 Task: Display the standings of the 2022 Victory Lane Racing NASCAR Cup Series for the race "Verizon 200" on the track "Indianapolis RC".
Action: Mouse moved to (182, 383)
Screenshot: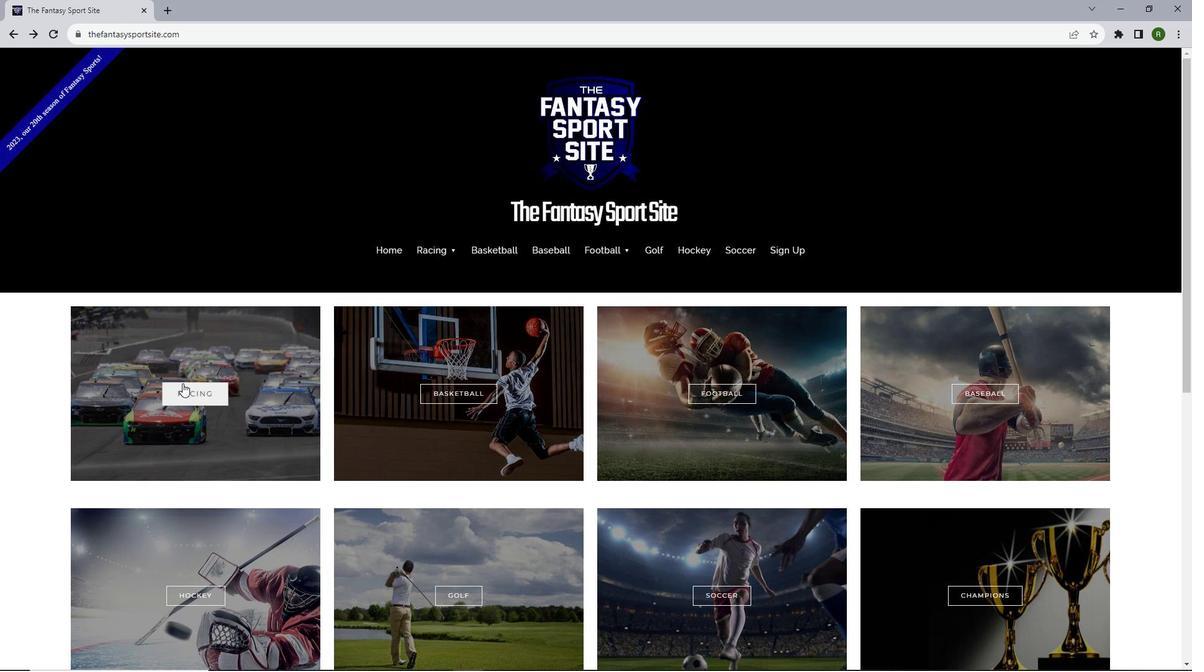 
Action: Mouse pressed left at (182, 383)
Screenshot: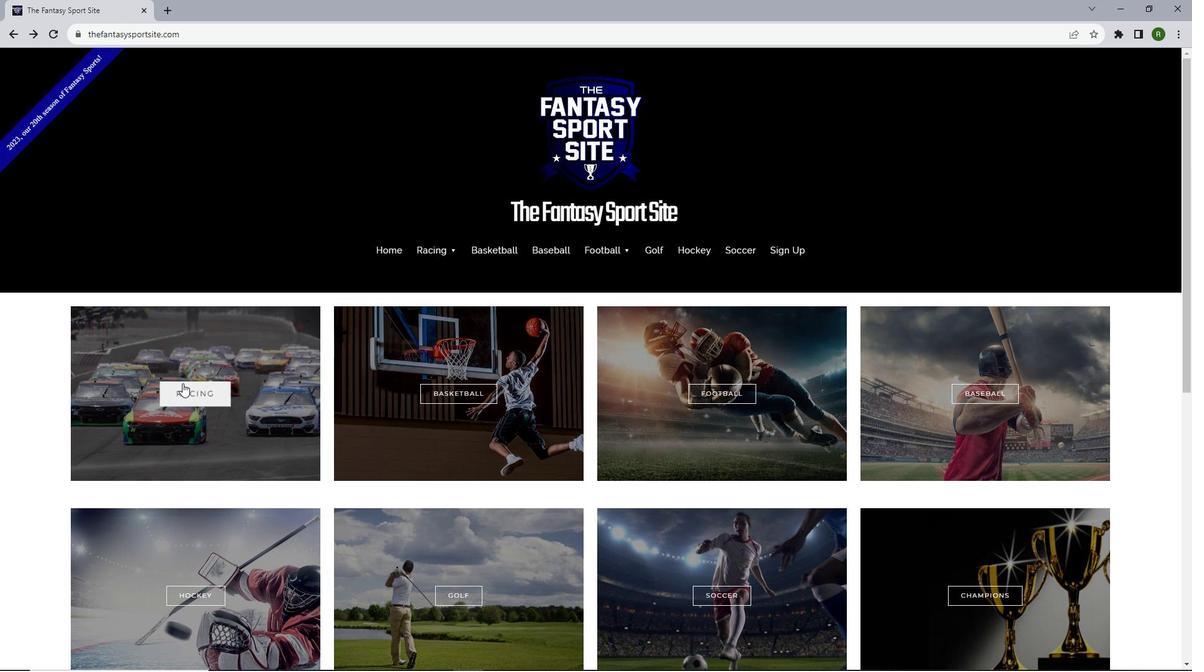 
Action: Mouse moved to (237, 544)
Screenshot: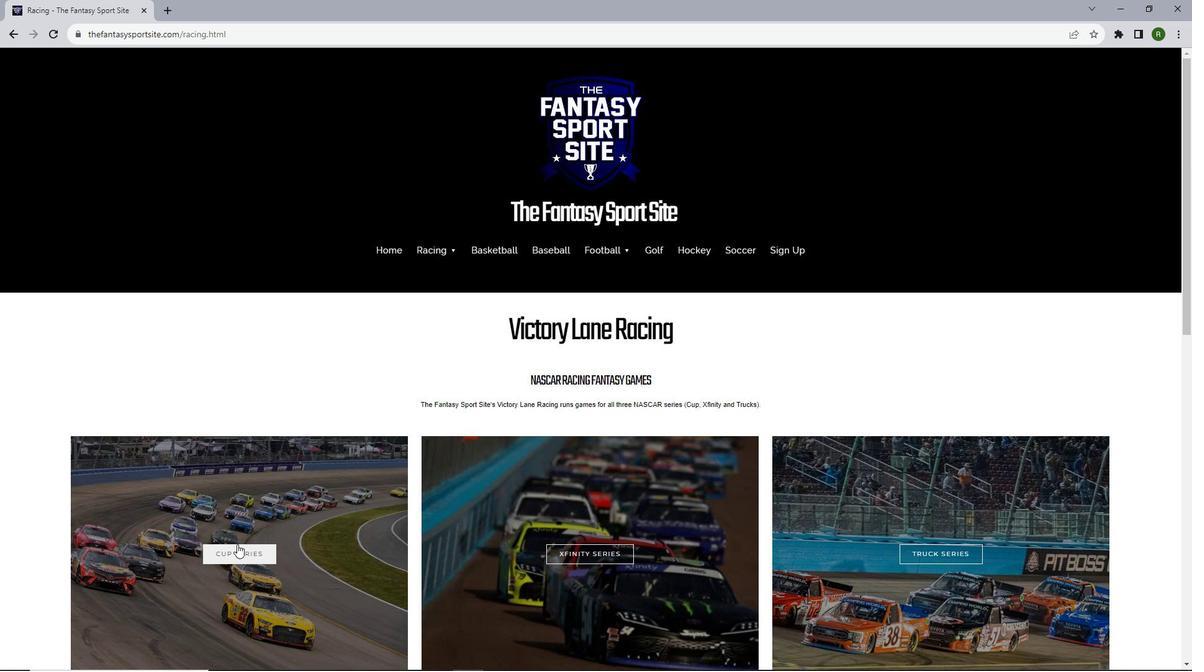 
Action: Mouse pressed left at (237, 544)
Screenshot: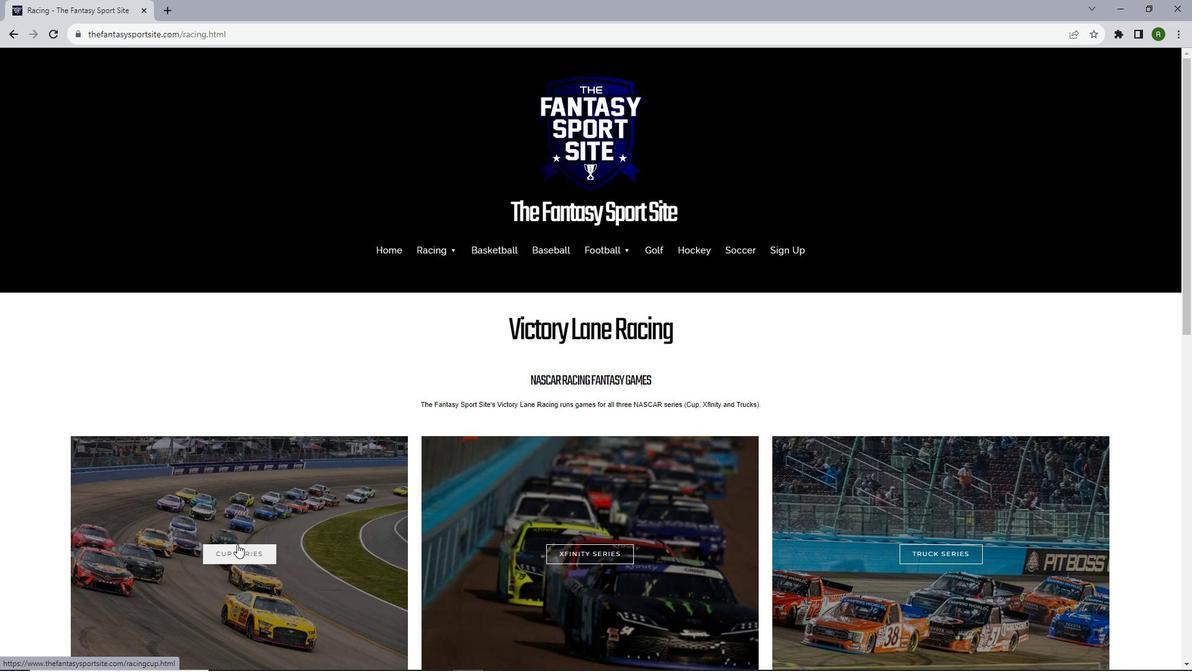 
Action: Mouse moved to (622, 374)
Screenshot: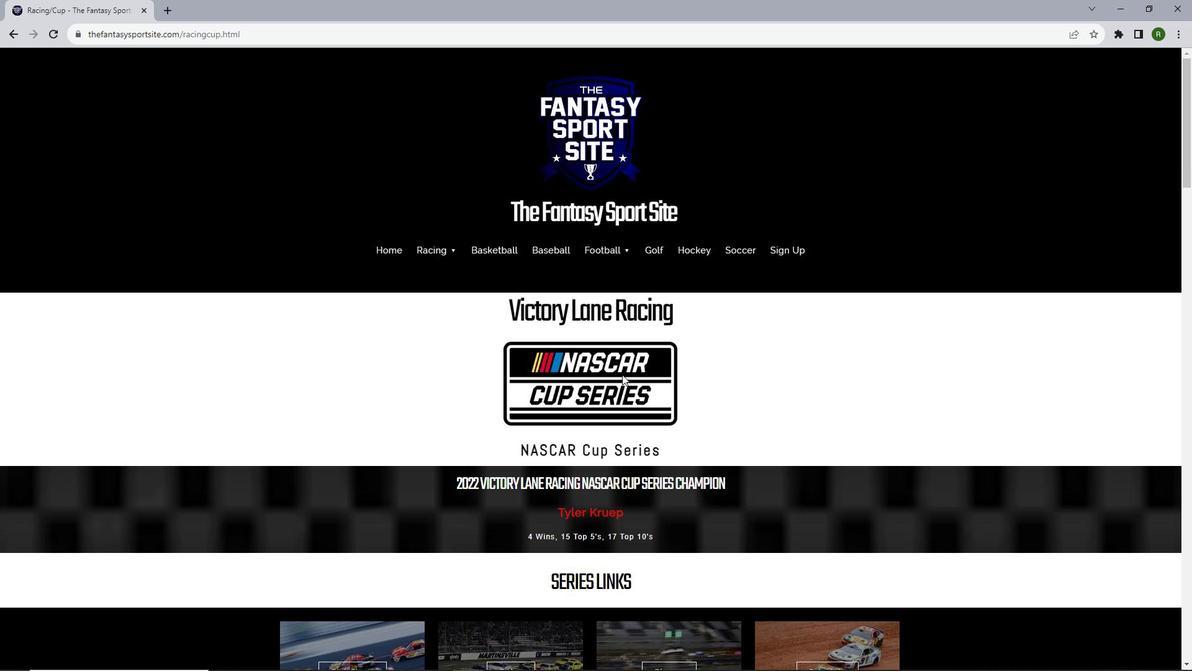 
Action: Mouse scrolled (622, 374) with delta (0, 0)
Screenshot: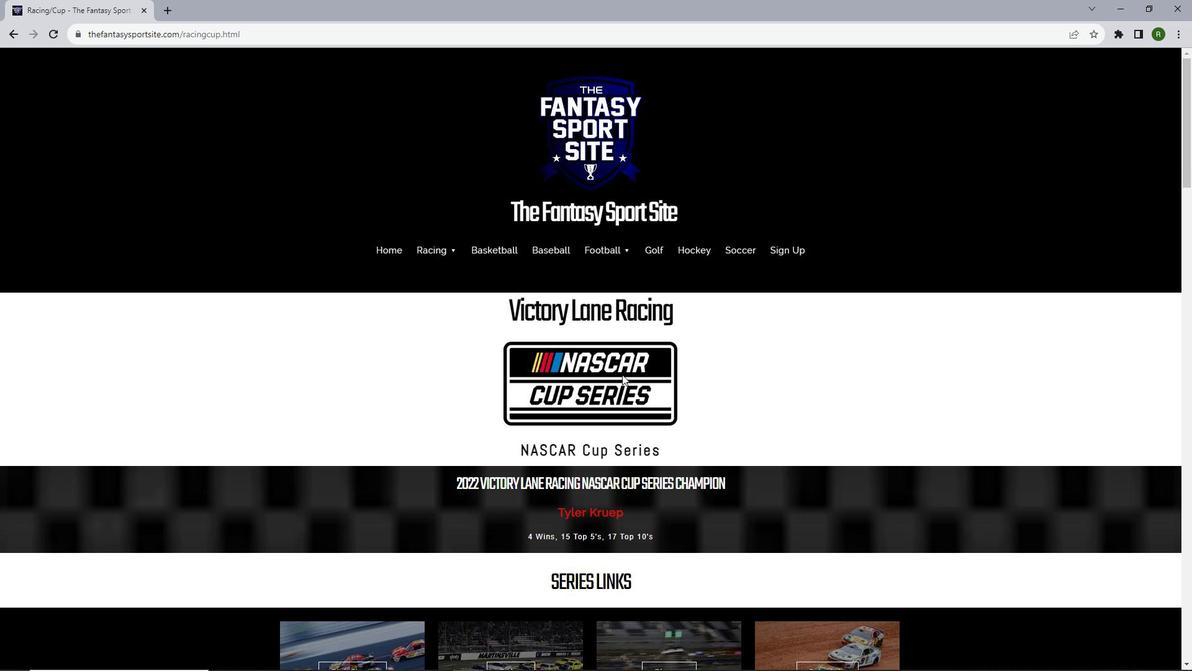 
Action: Mouse scrolled (622, 374) with delta (0, 0)
Screenshot: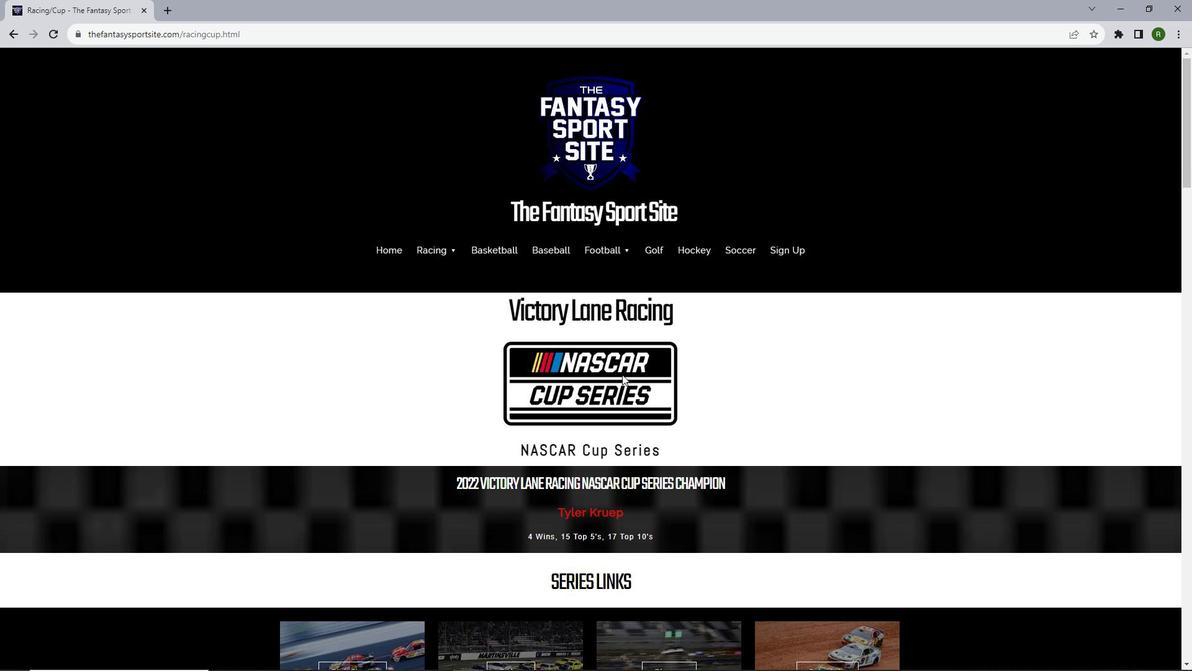 
Action: Mouse scrolled (622, 374) with delta (0, 0)
Screenshot: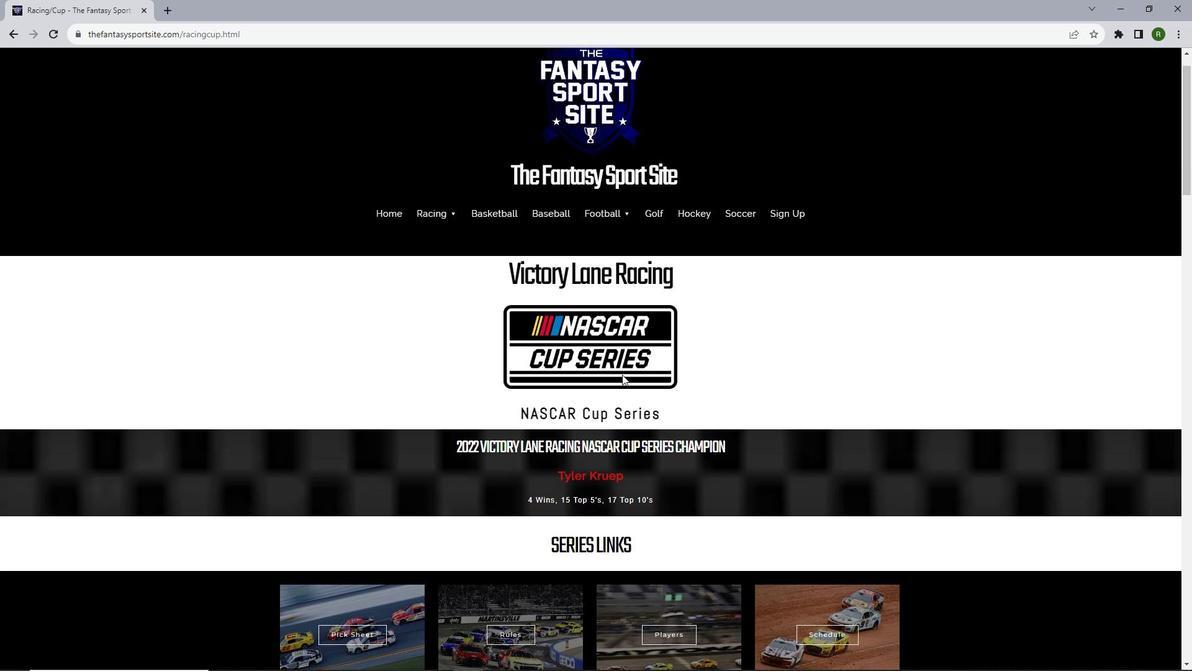 
Action: Mouse scrolled (622, 374) with delta (0, 0)
Screenshot: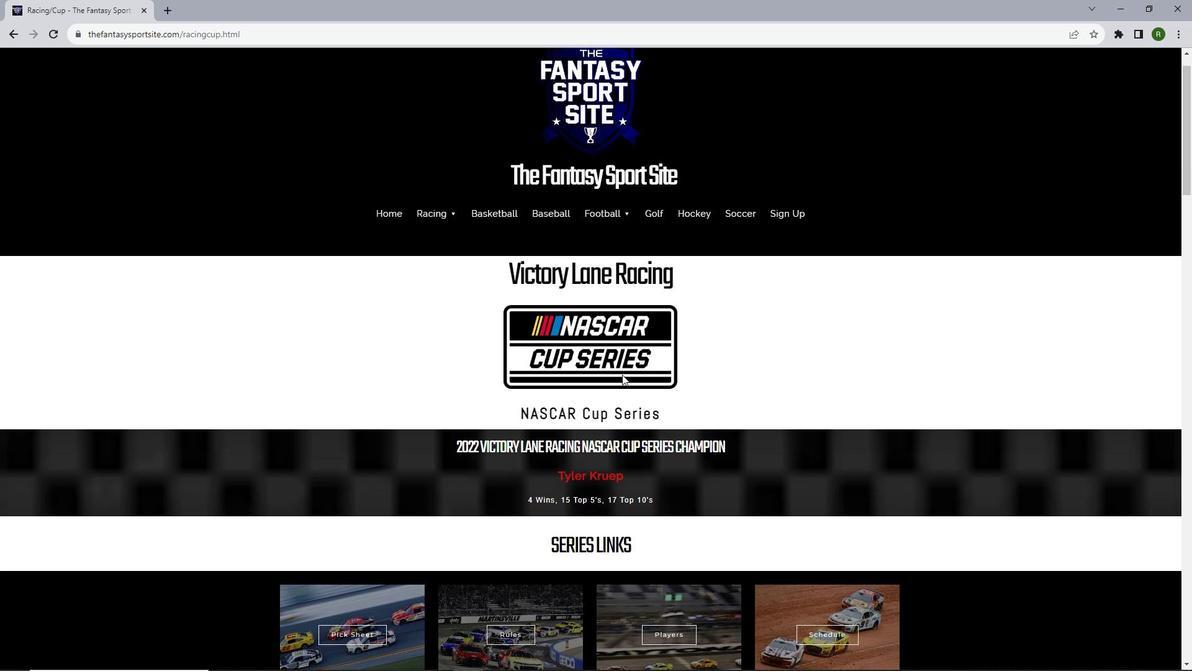 
Action: Mouse scrolled (622, 374) with delta (0, 0)
Screenshot: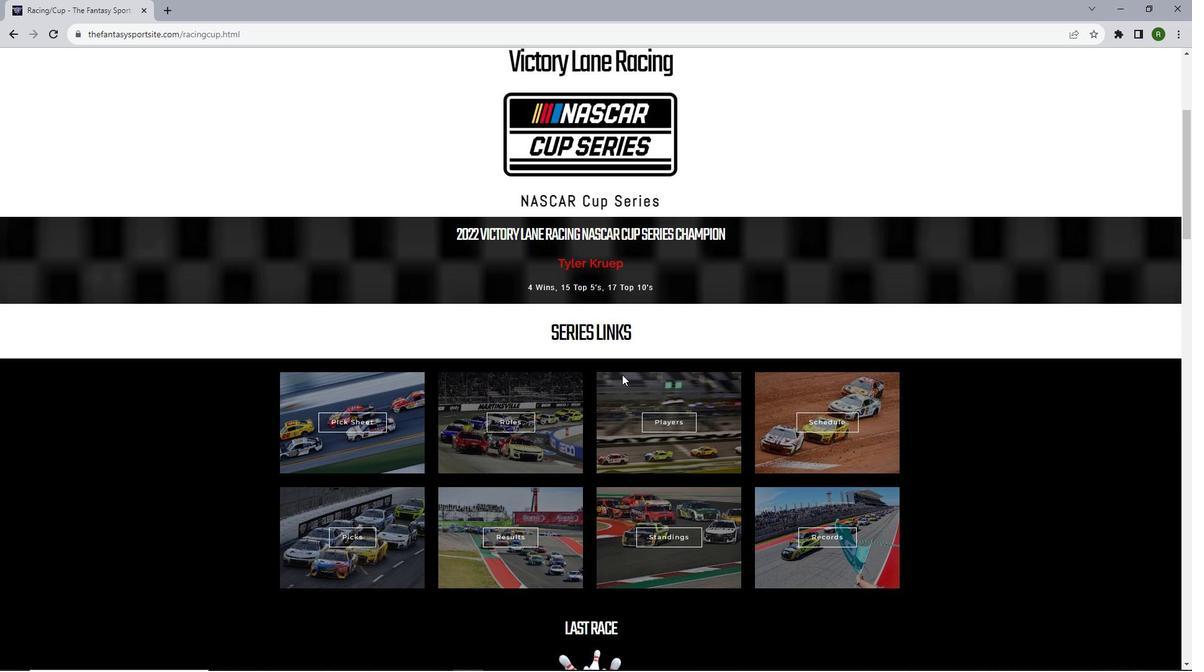 
Action: Mouse scrolled (622, 374) with delta (0, 0)
Screenshot: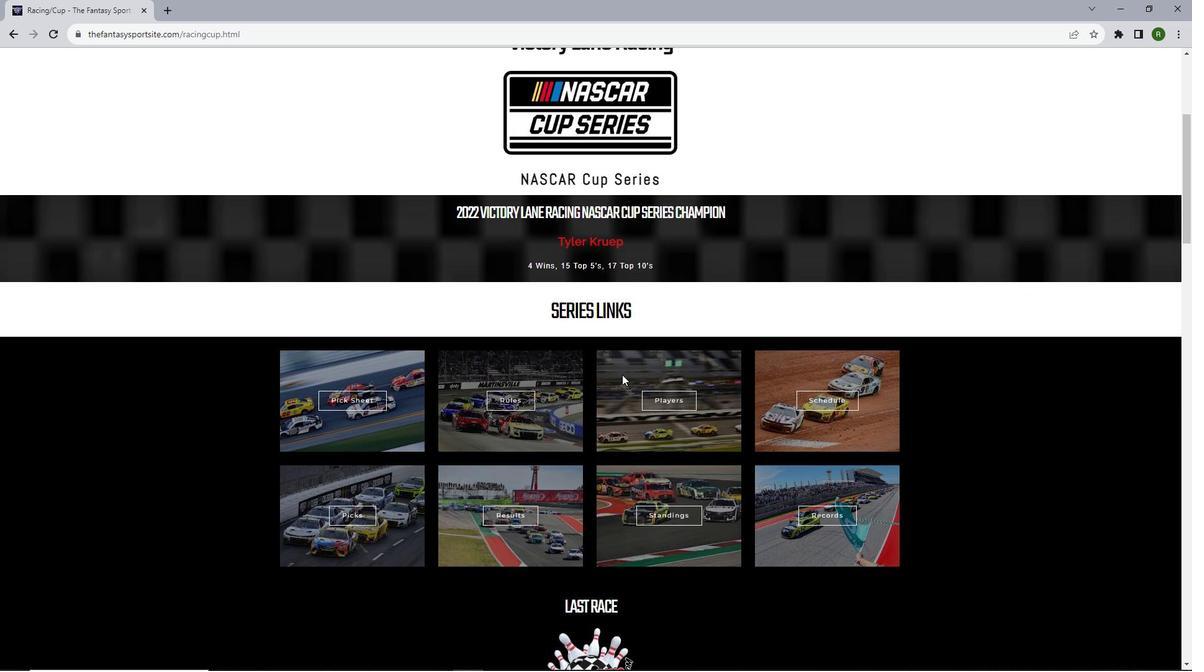 
Action: Mouse moved to (672, 405)
Screenshot: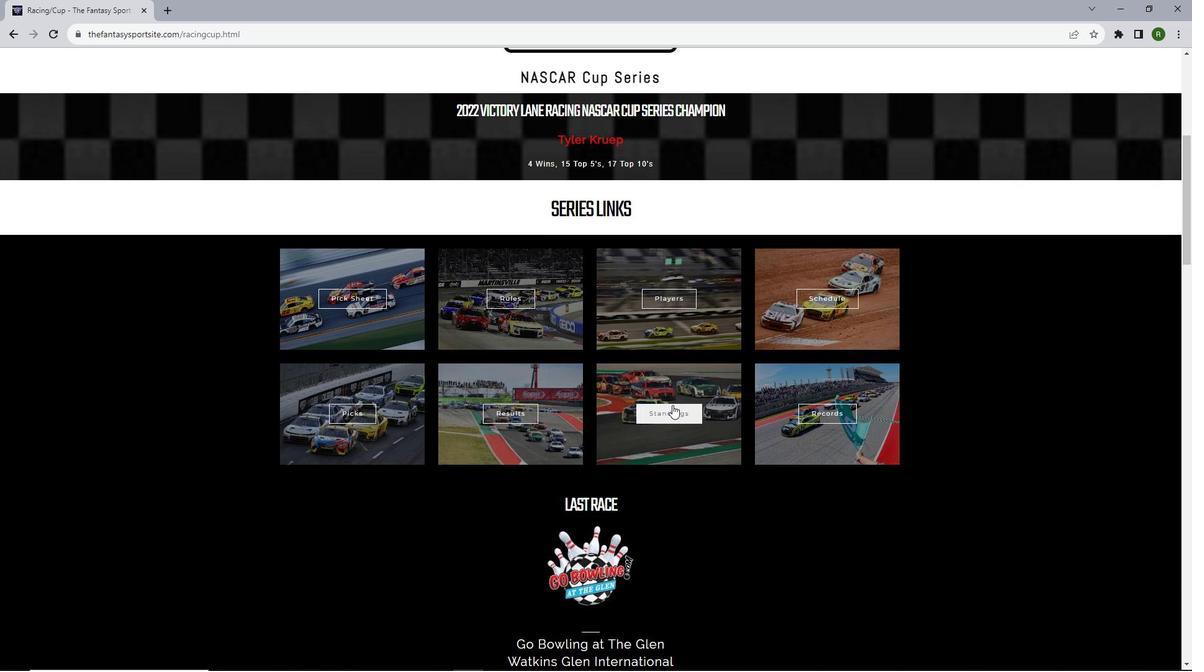 
Action: Mouse pressed left at (672, 405)
Screenshot: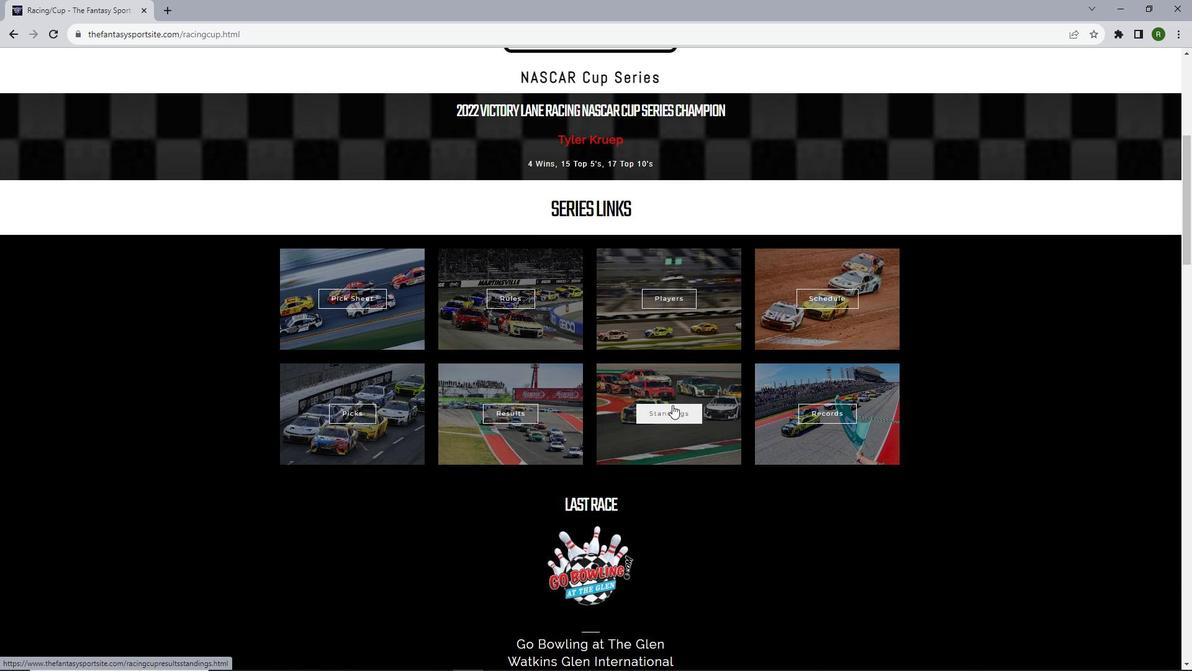 
Action: Mouse moved to (603, 356)
Screenshot: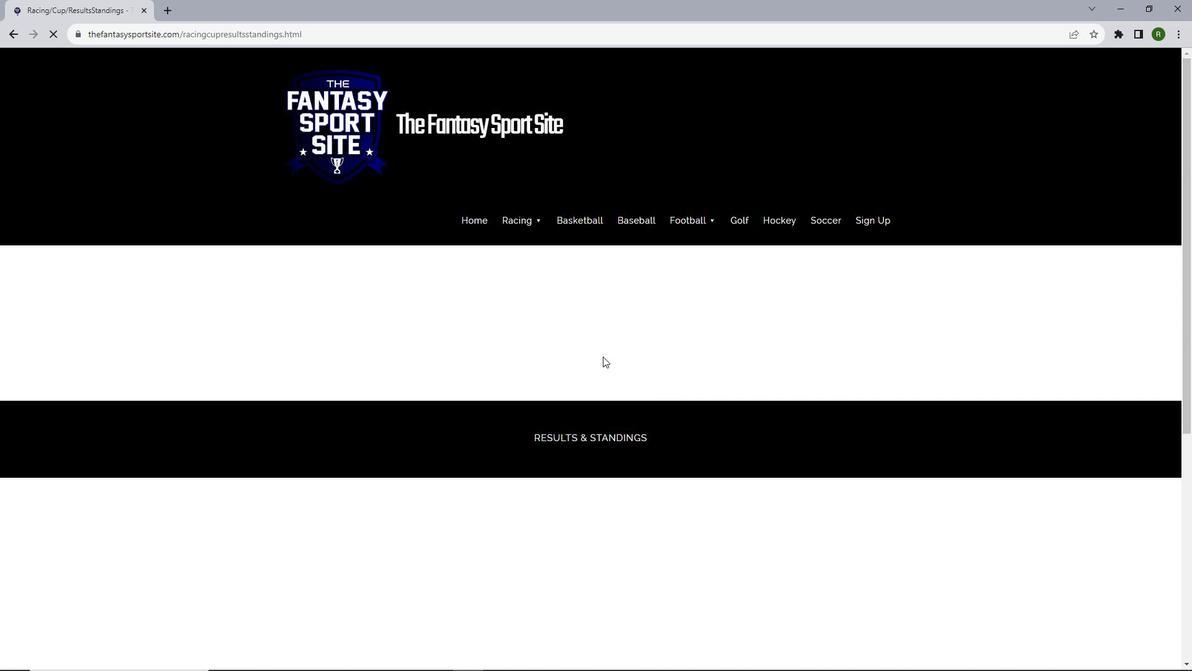 
Action: Mouse scrolled (603, 356) with delta (0, 0)
Screenshot: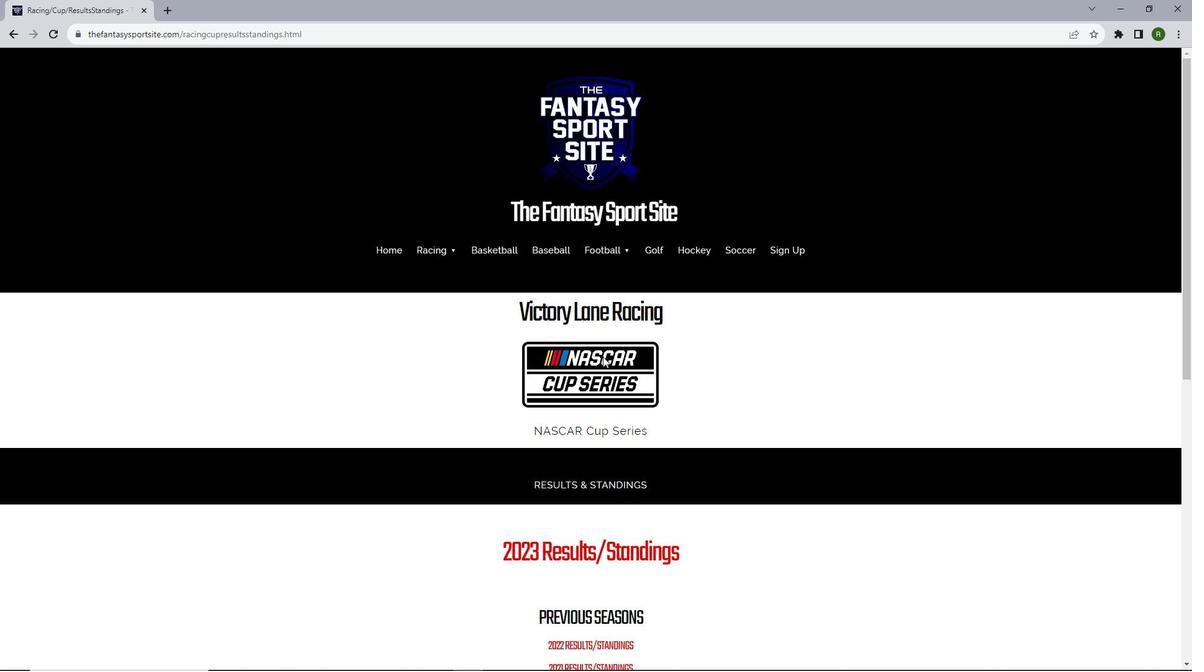 
Action: Mouse scrolled (603, 356) with delta (0, 0)
Screenshot: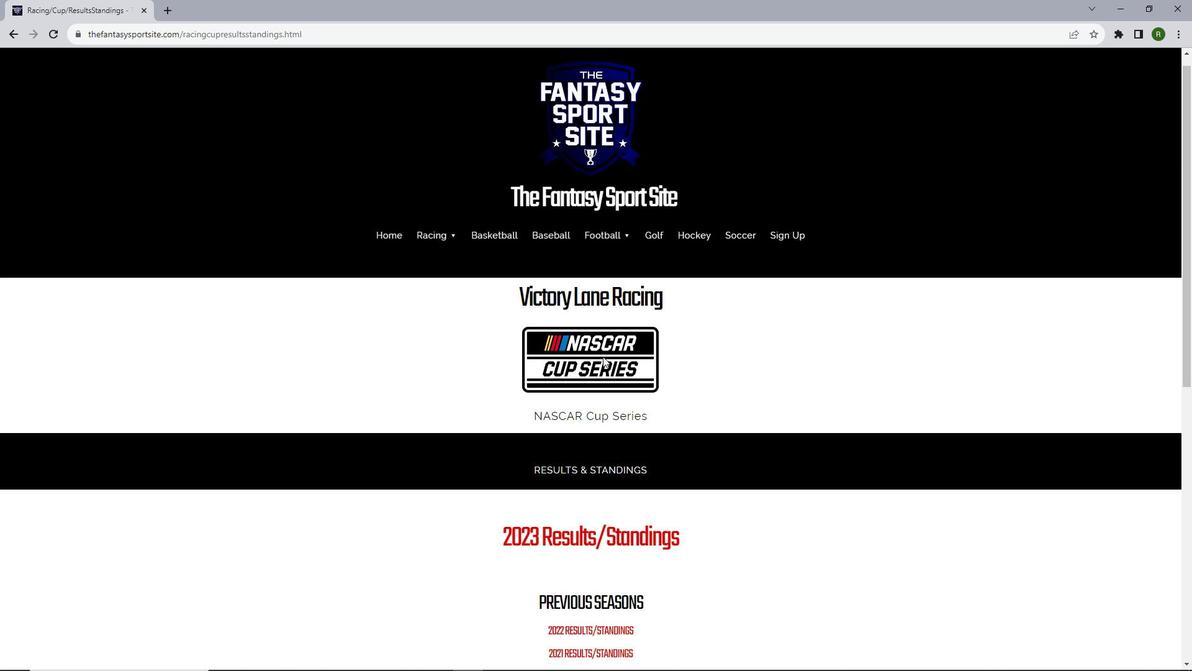 
Action: Mouse scrolled (603, 356) with delta (0, 0)
Screenshot: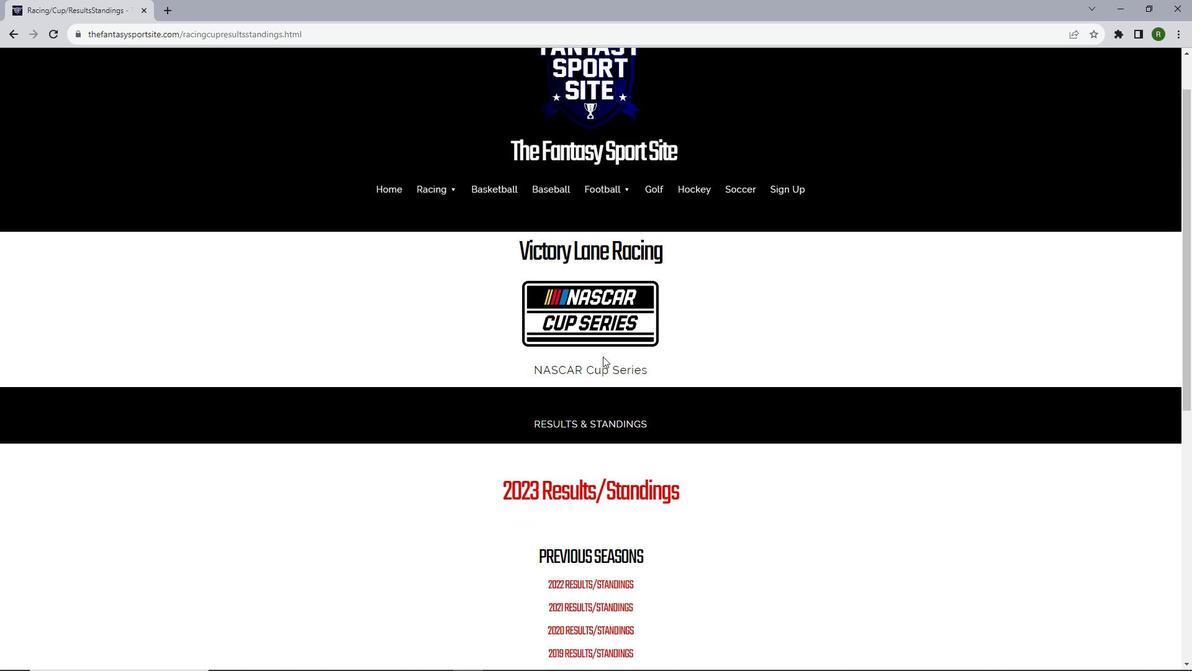 
Action: Mouse moved to (583, 462)
Screenshot: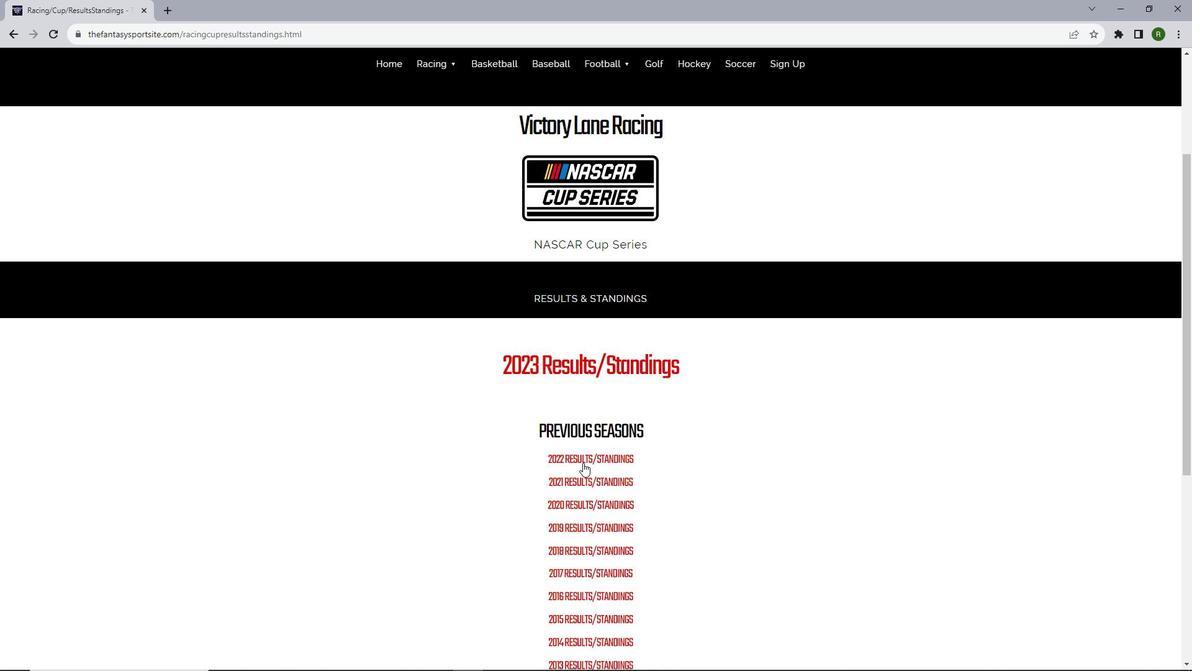 
Action: Mouse pressed left at (583, 462)
Screenshot: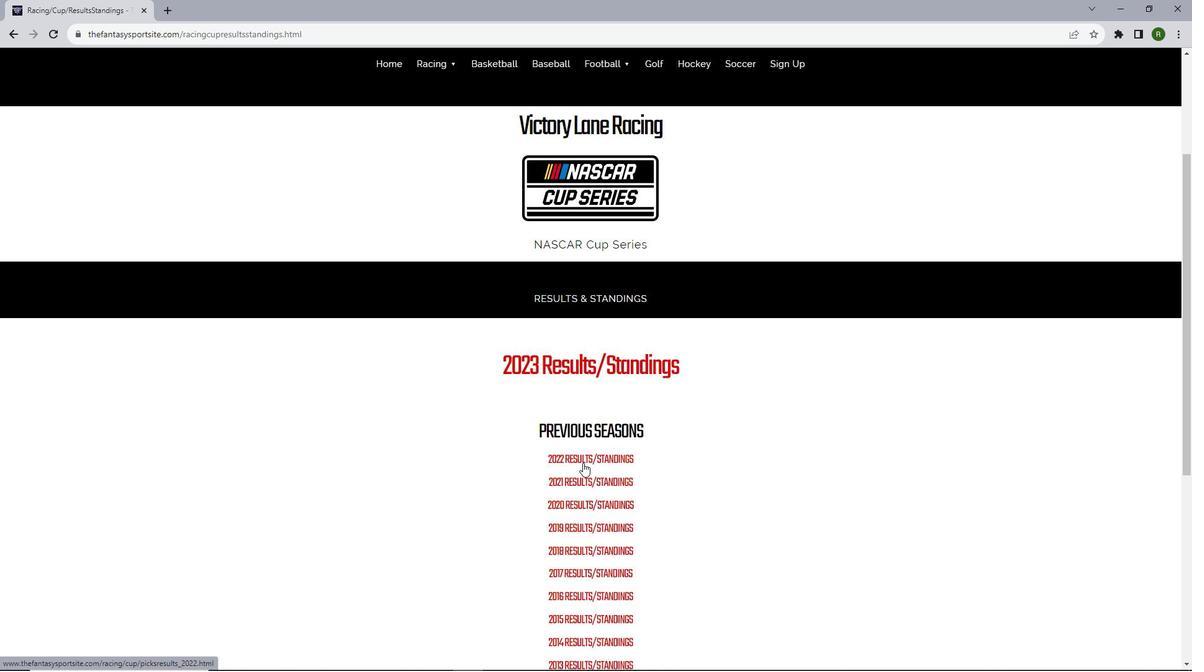 
Action: Mouse moved to (759, 411)
Screenshot: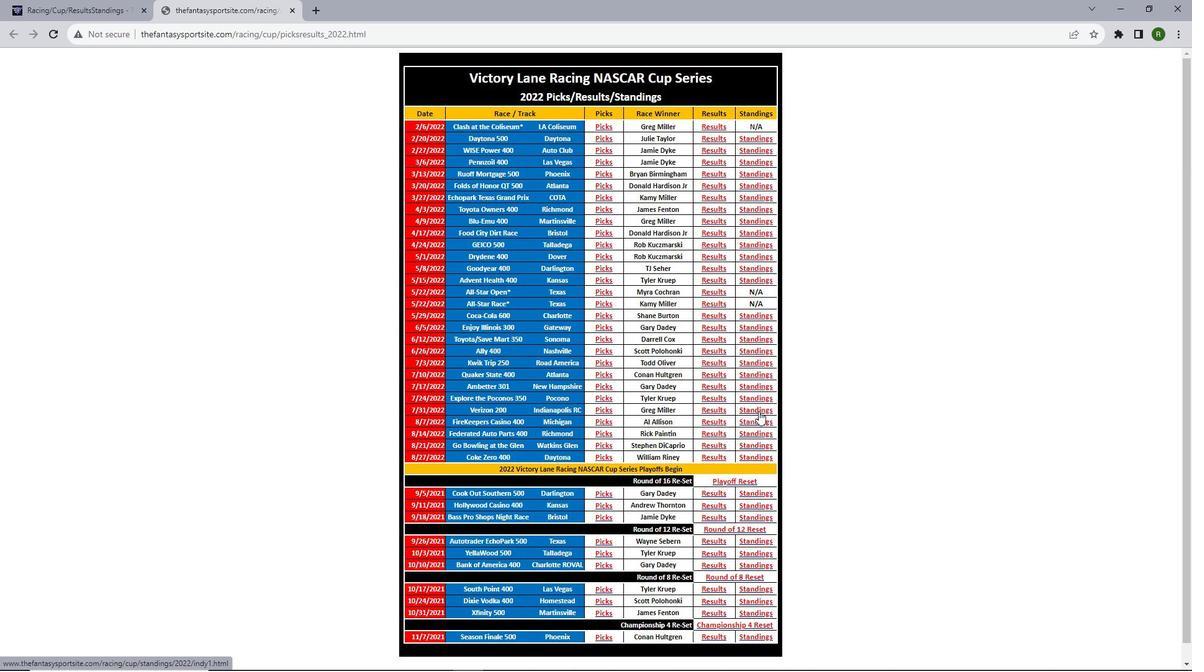 
Action: Mouse pressed left at (759, 411)
Screenshot: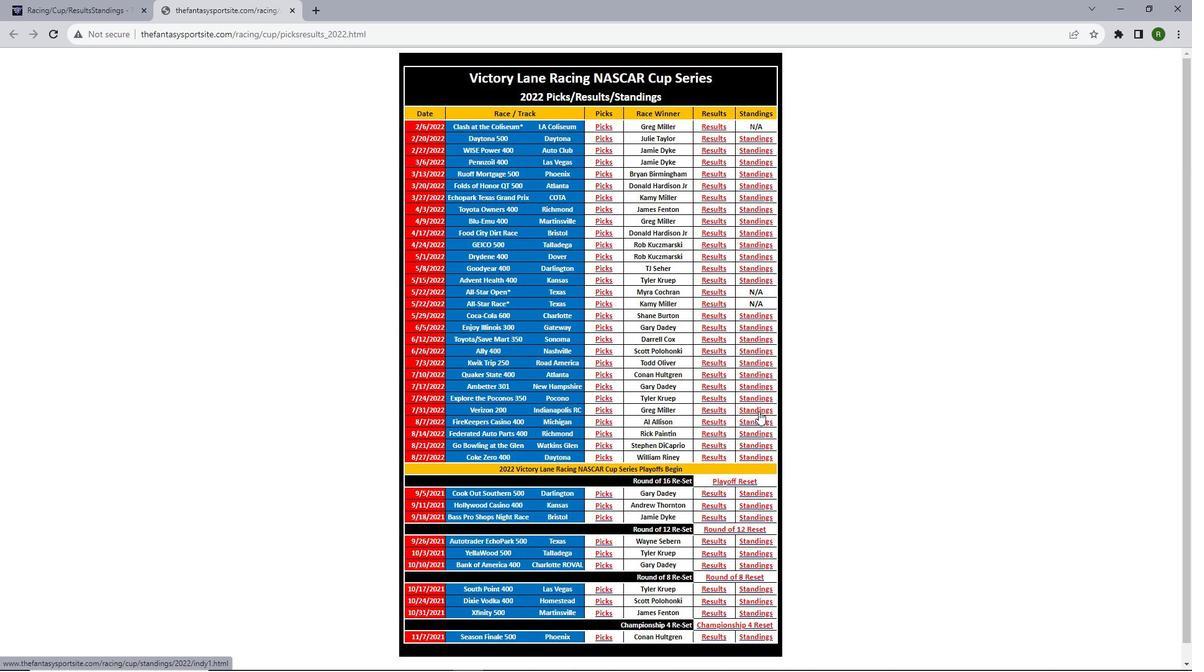 
Action: Mouse moved to (573, 291)
Screenshot: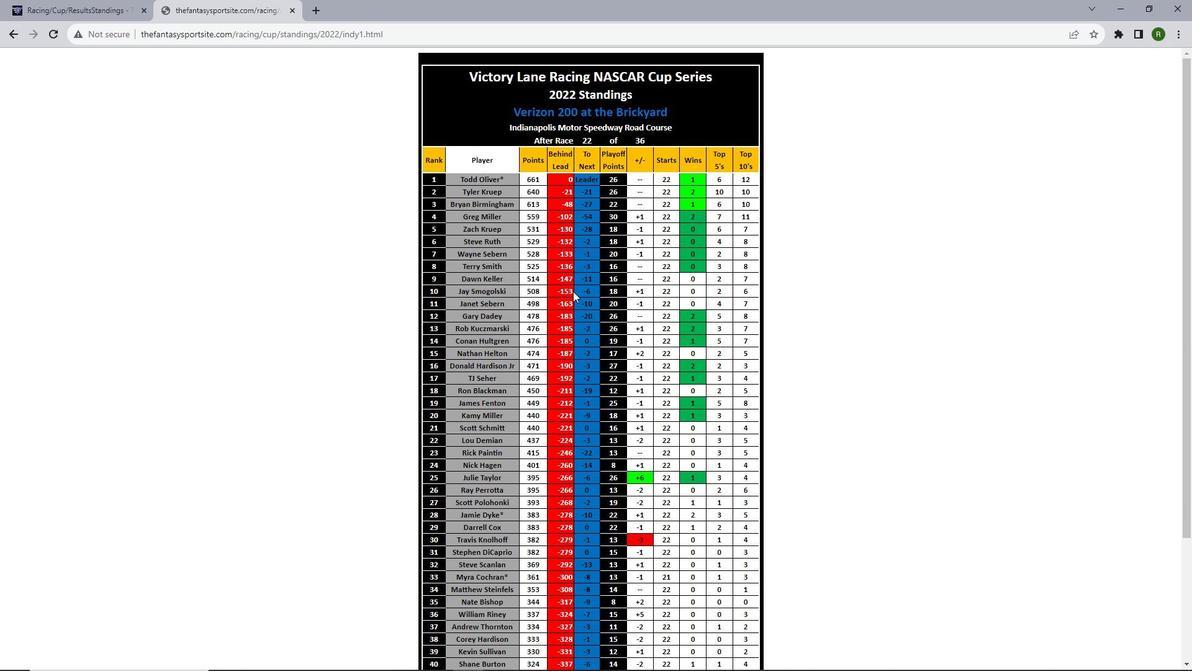 
Action: Mouse scrolled (573, 290) with delta (0, 0)
Screenshot: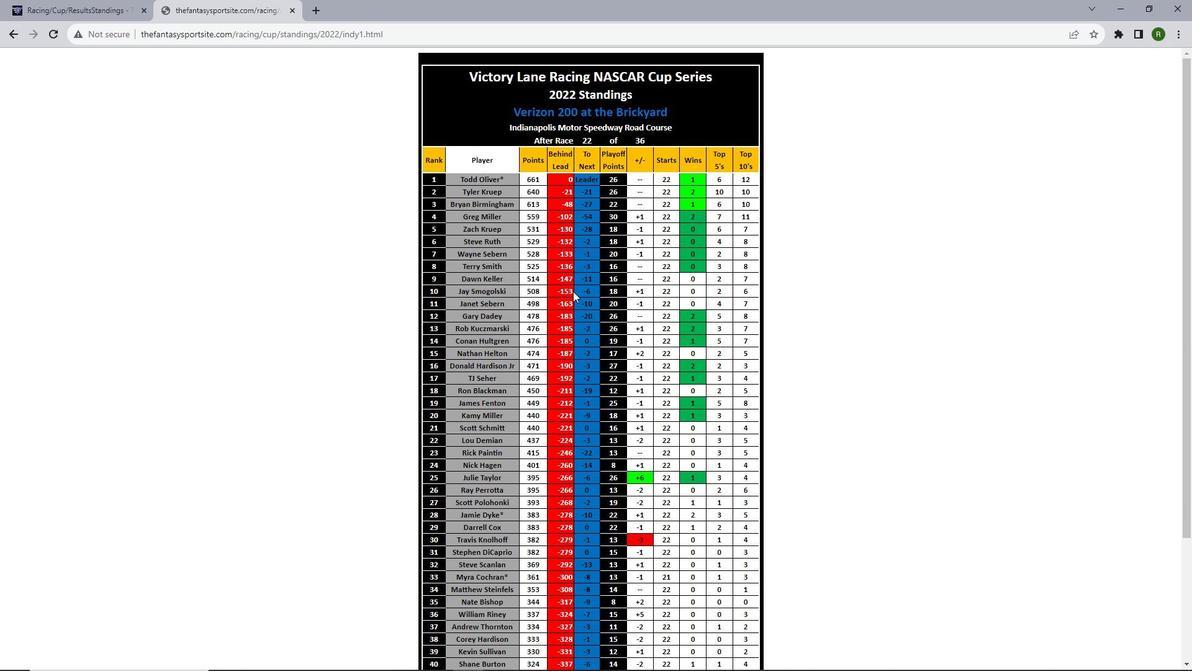 
Action: Mouse scrolled (573, 290) with delta (0, 0)
Screenshot: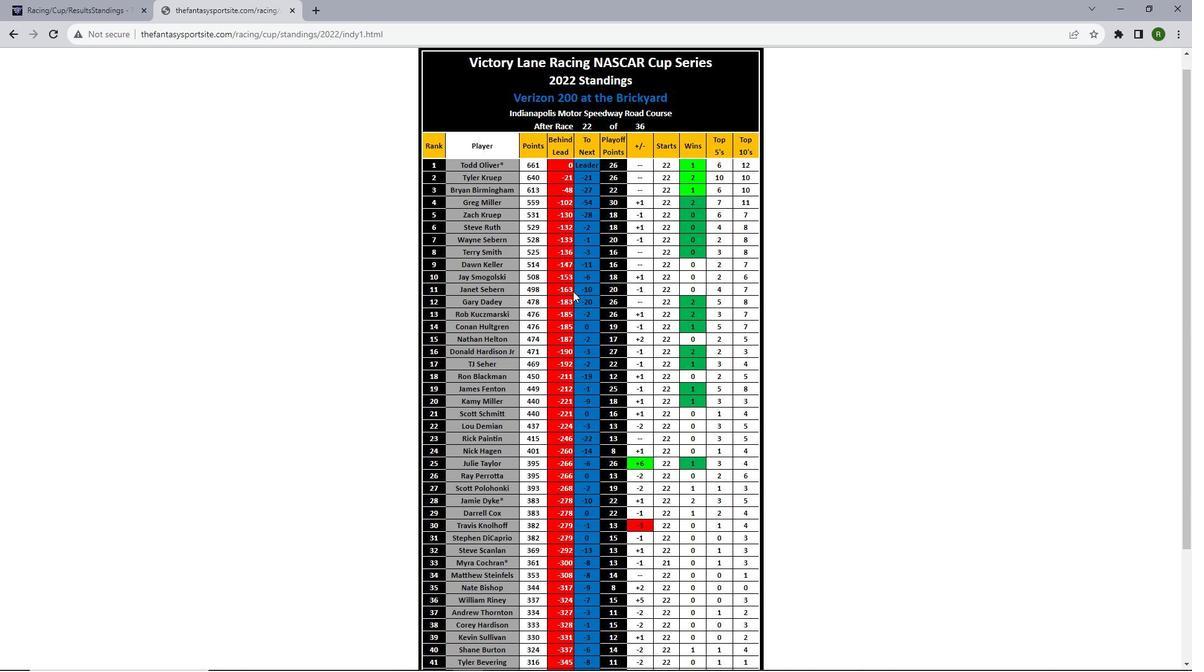 
Action: Mouse scrolled (573, 290) with delta (0, 0)
Screenshot: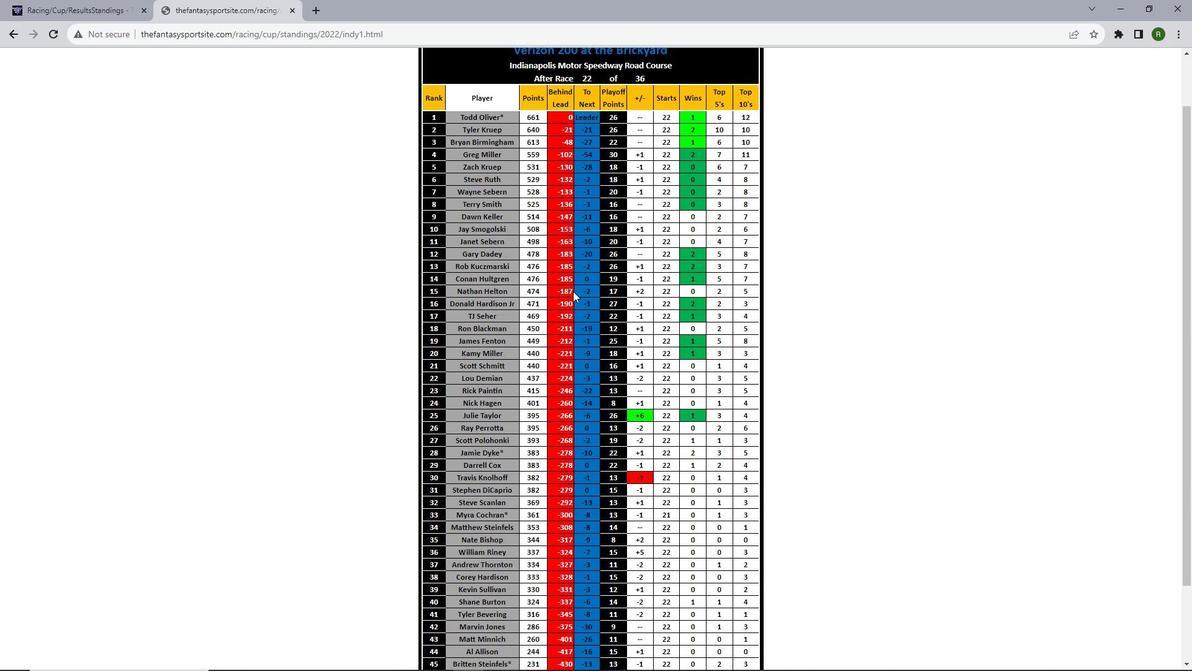 
Action: Mouse scrolled (573, 290) with delta (0, 0)
Screenshot: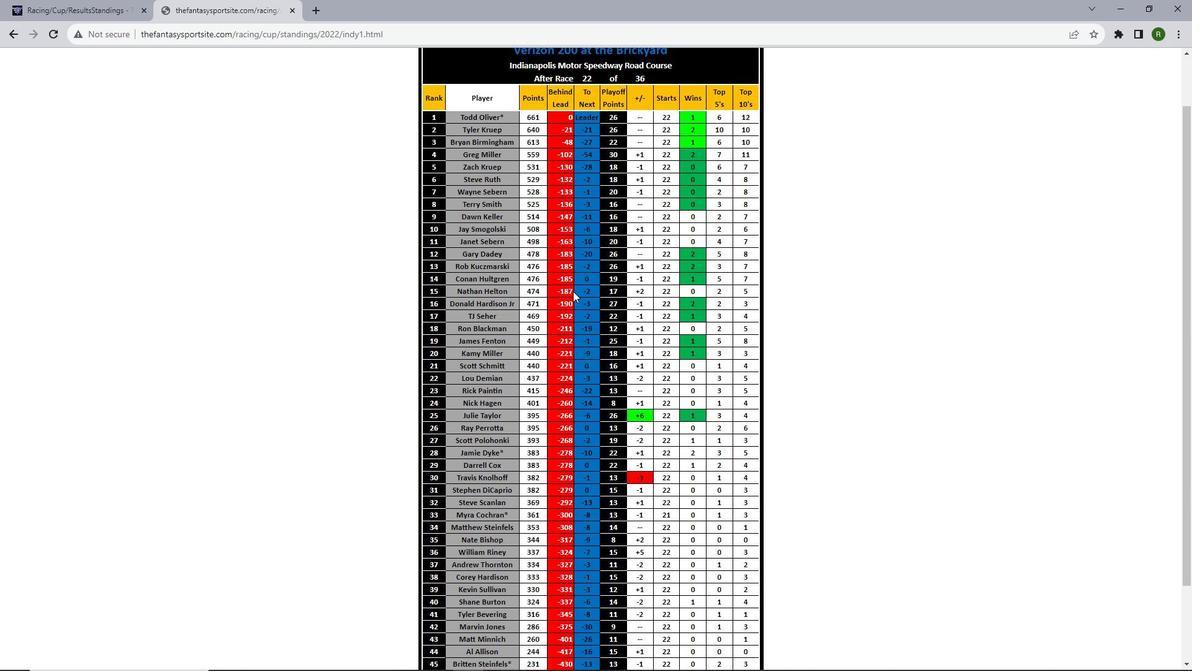 
Action: Mouse scrolled (573, 290) with delta (0, 0)
Screenshot: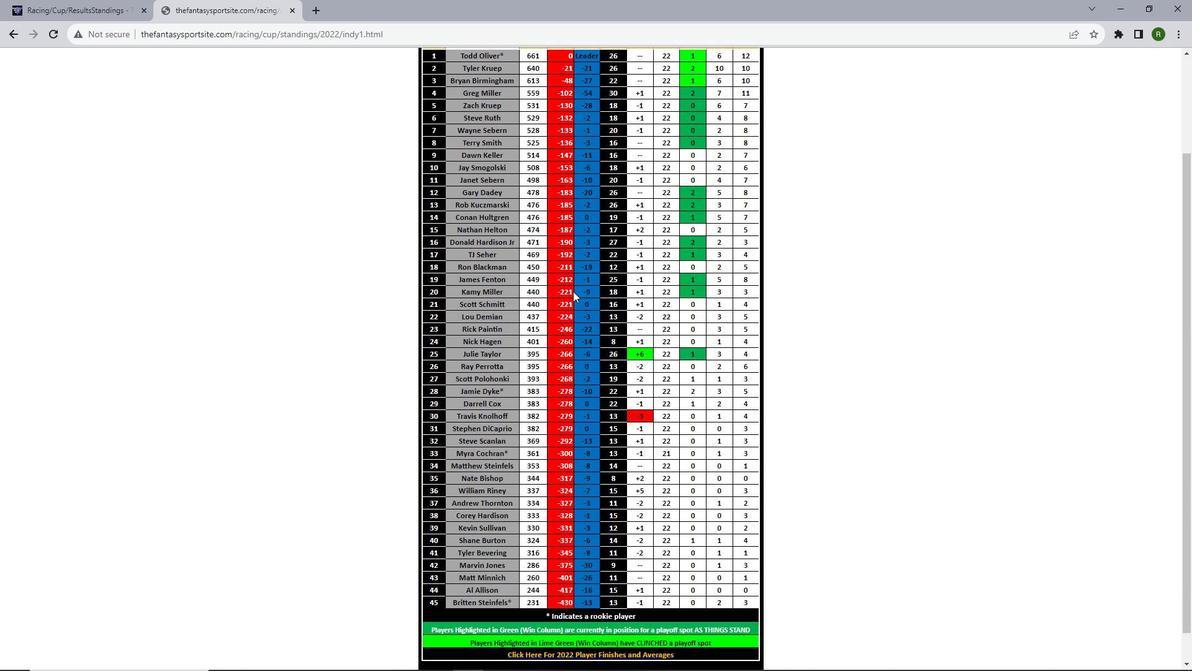 
Action: Mouse scrolled (573, 290) with delta (0, 0)
Screenshot: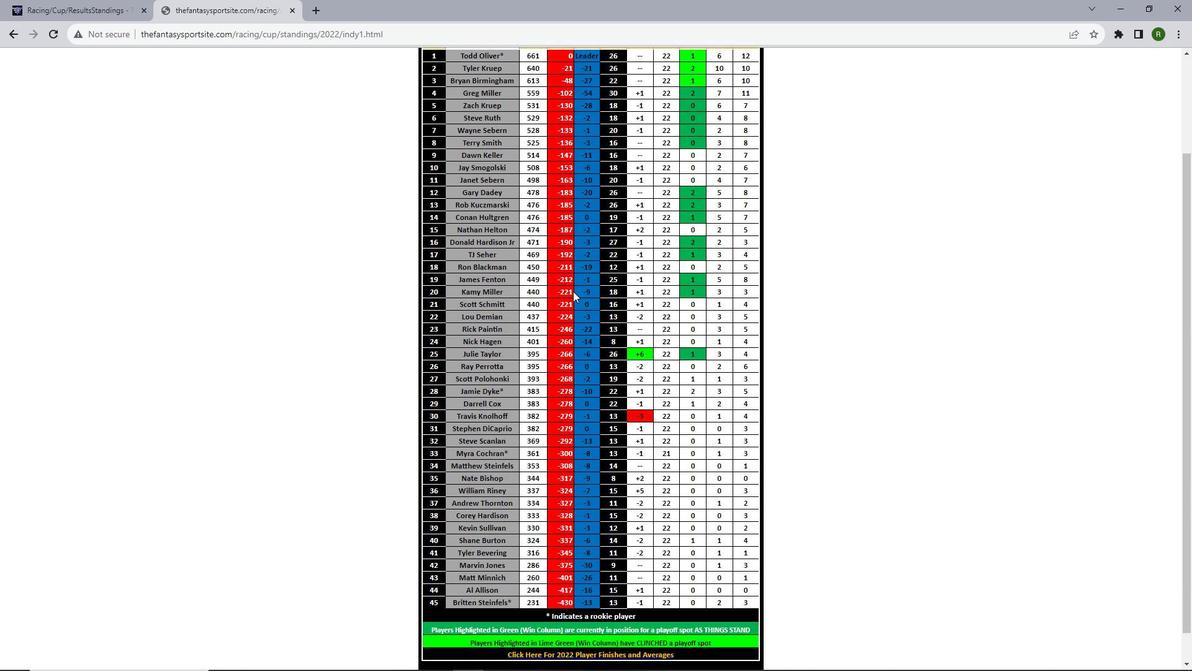
Action: Mouse scrolled (573, 290) with delta (0, 0)
Screenshot: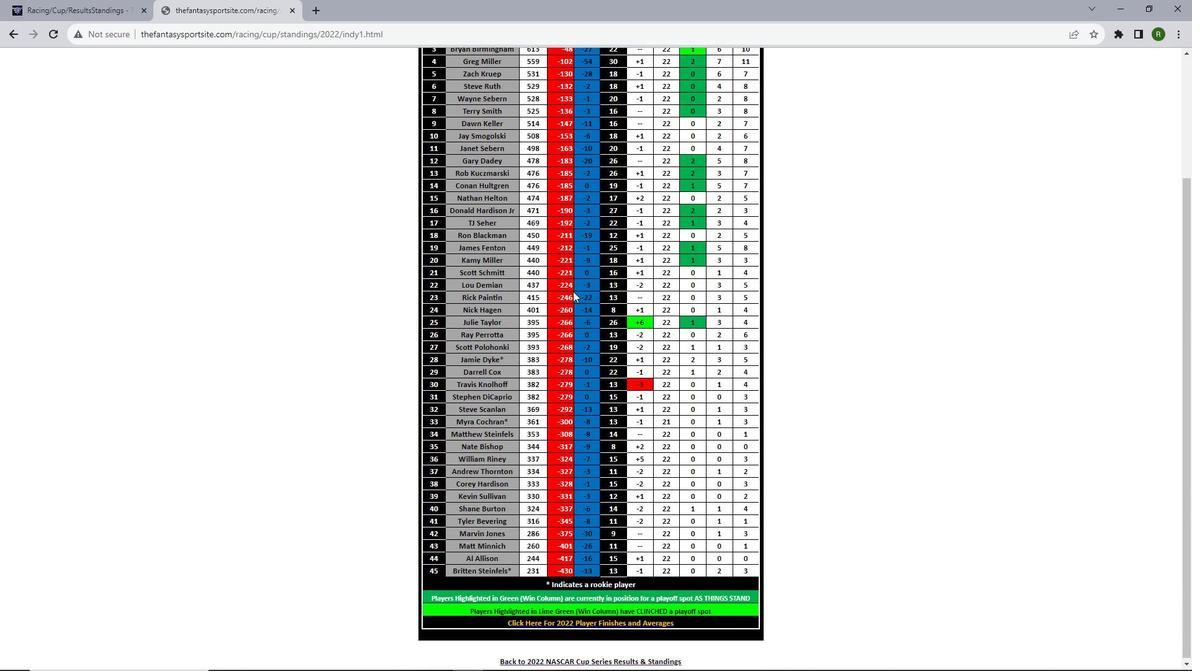 
Action: Mouse scrolled (573, 290) with delta (0, 0)
Screenshot: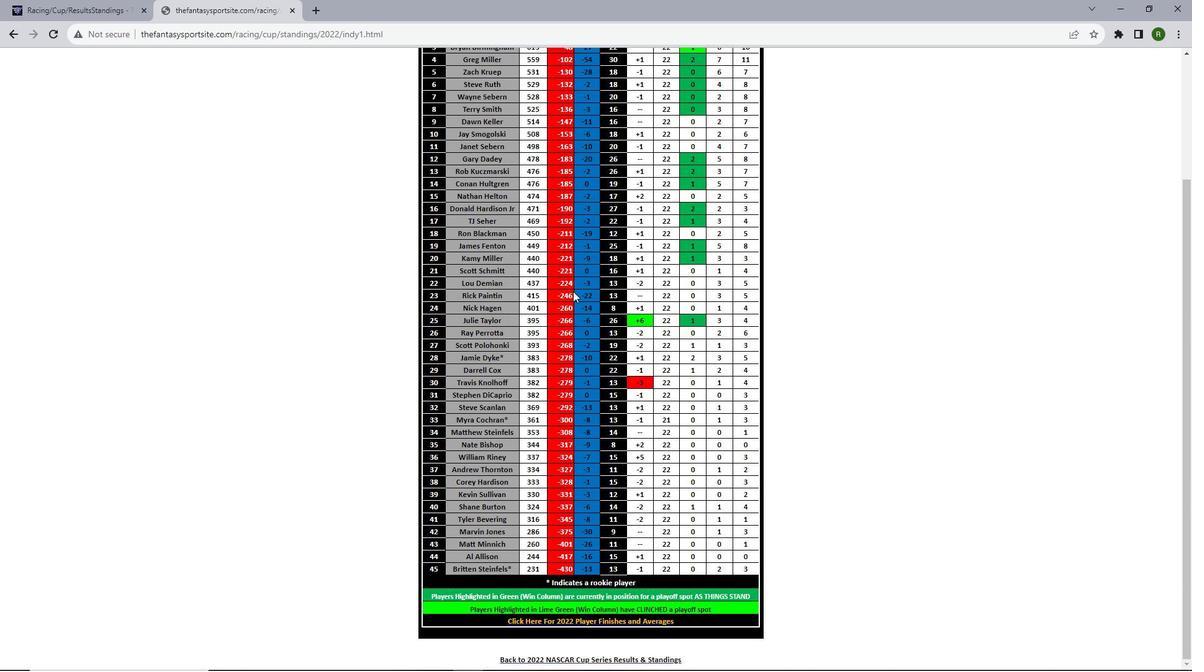 
Action: Mouse scrolled (573, 290) with delta (0, 0)
Screenshot: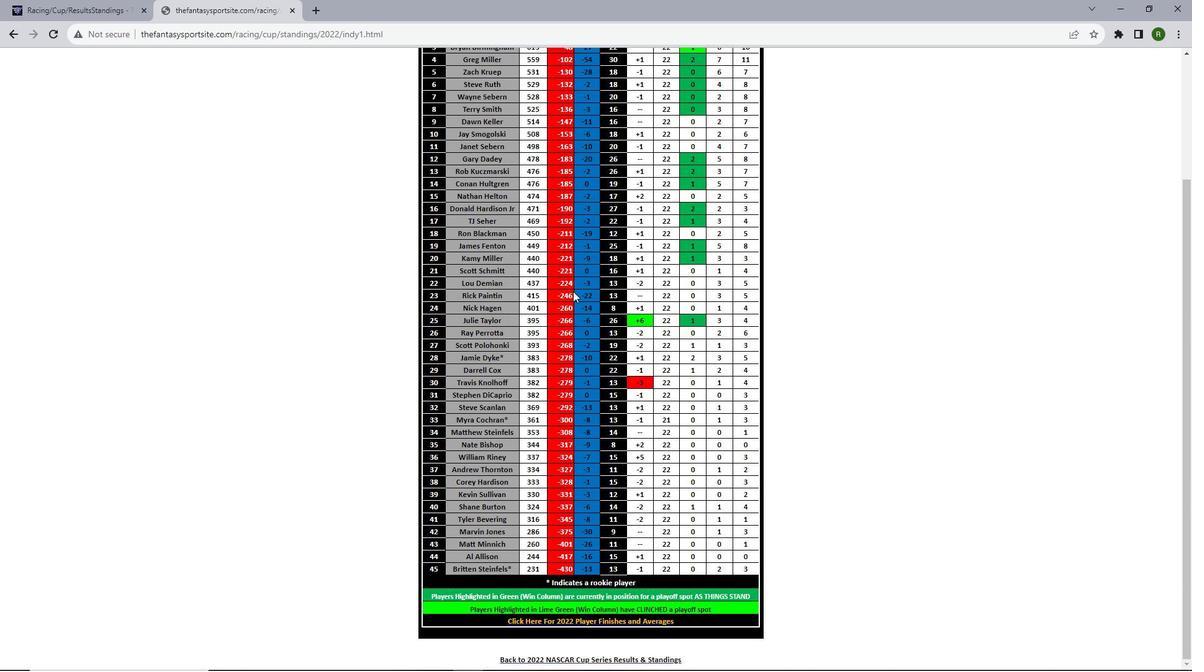 
Action: Mouse scrolled (573, 290) with delta (0, 0)
Screenshot: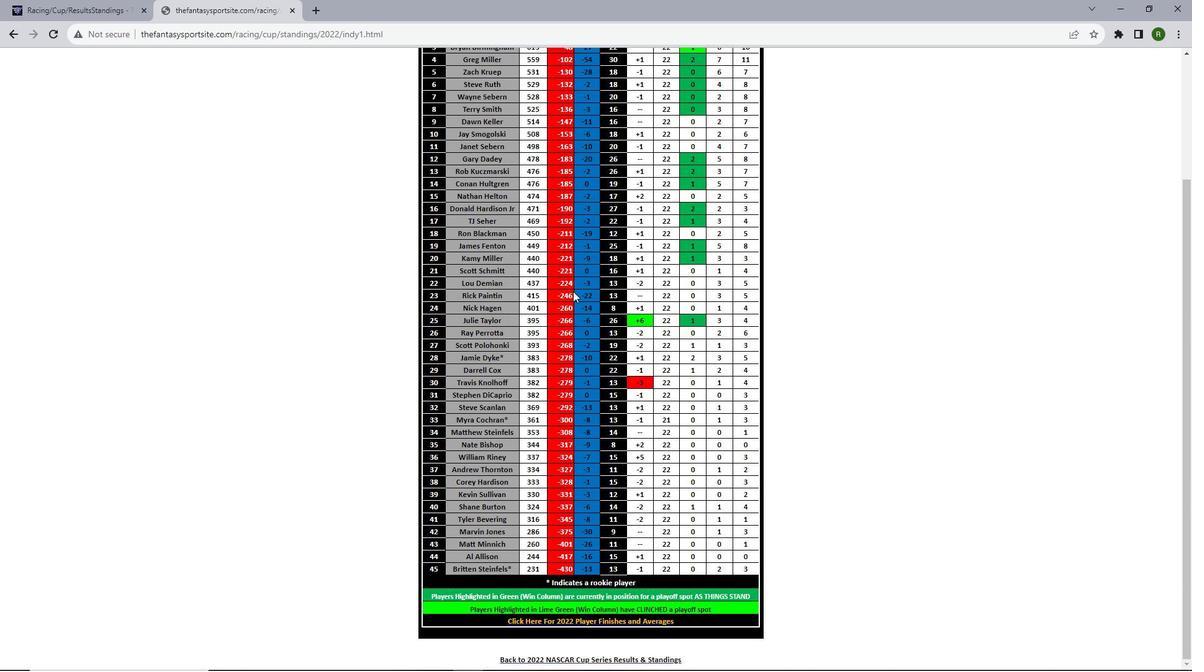 
Action: Mouse scrolled (573, 290) with delta (0, 0)
Screenshot: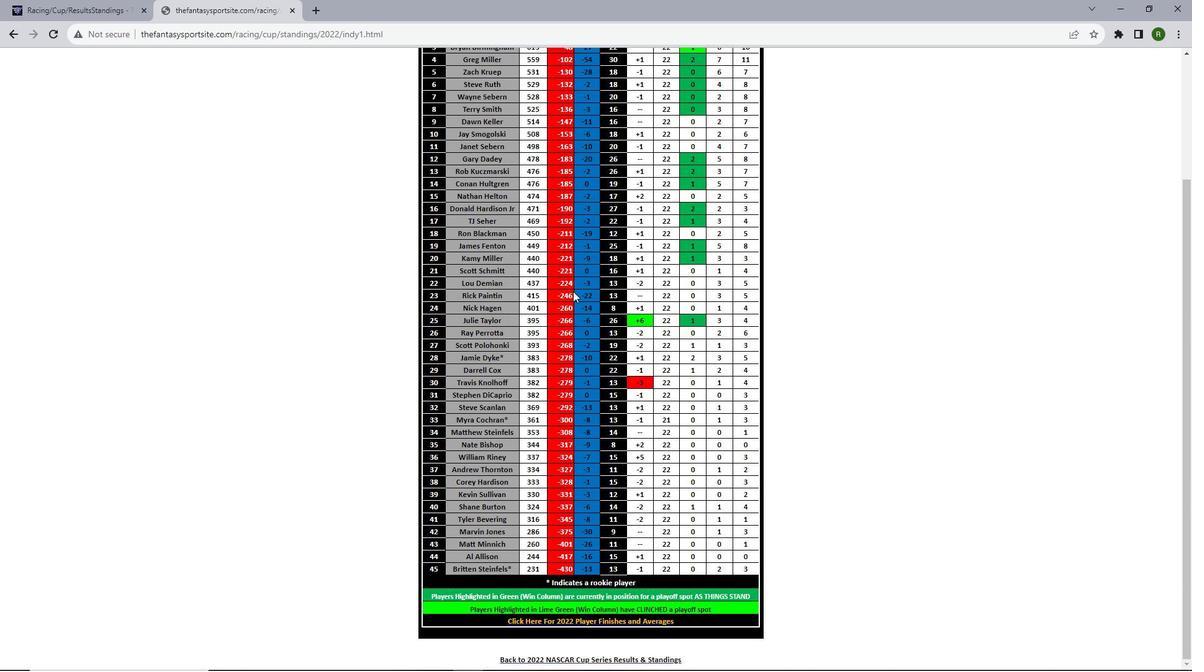 
Action: Mouse scrolled (573, 290) with delta (0, 0)
Screenshot: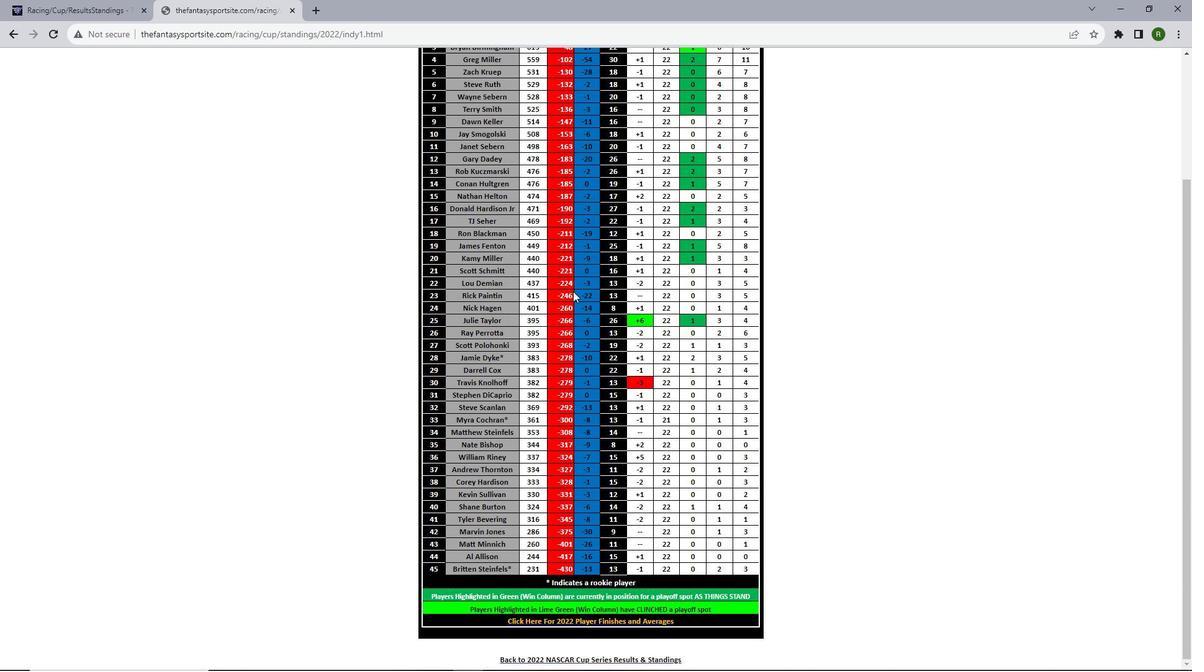 
Action: Mouse scrolled (573, 290) with delta (0, 0)
Screenshot: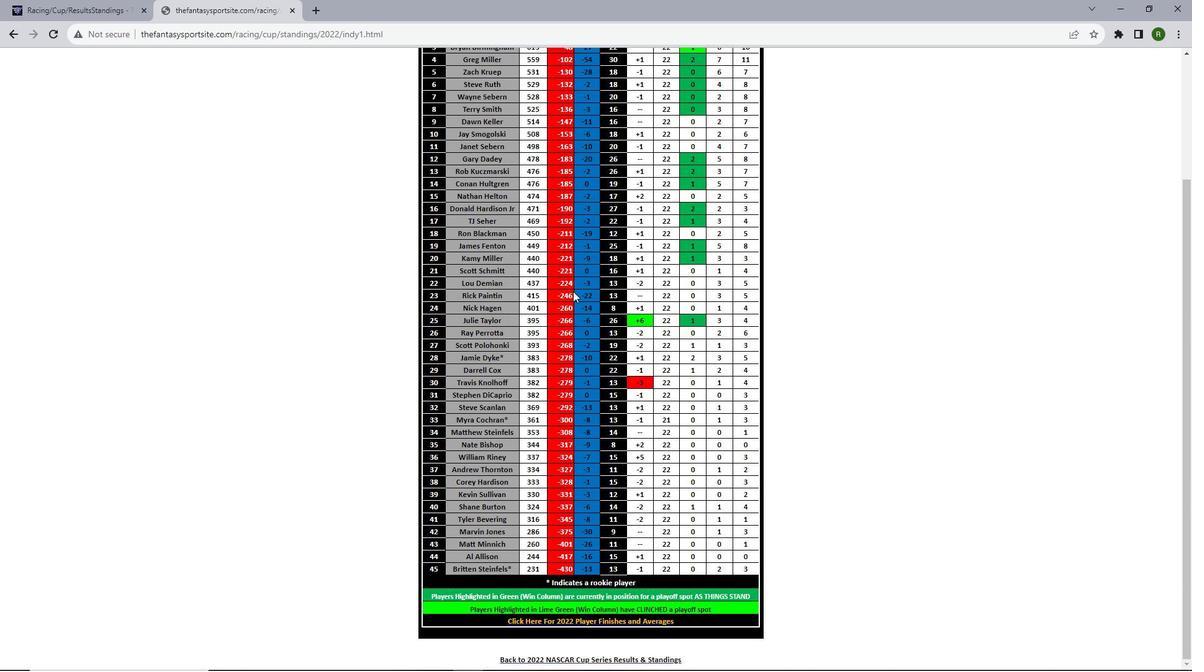 
Action: Mouse scrolled (573, 292) with delta (0, 0)
Screenshot: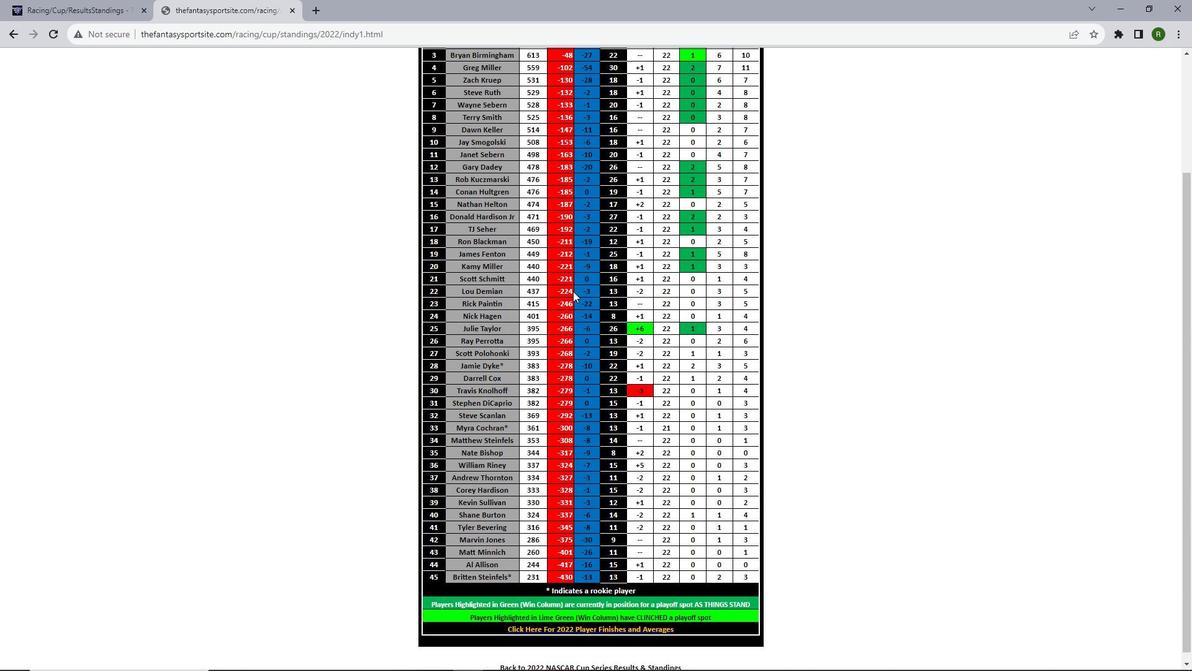 
Action: Mouse scrolled (573, 292) with delta (0, 0)
Screenshot: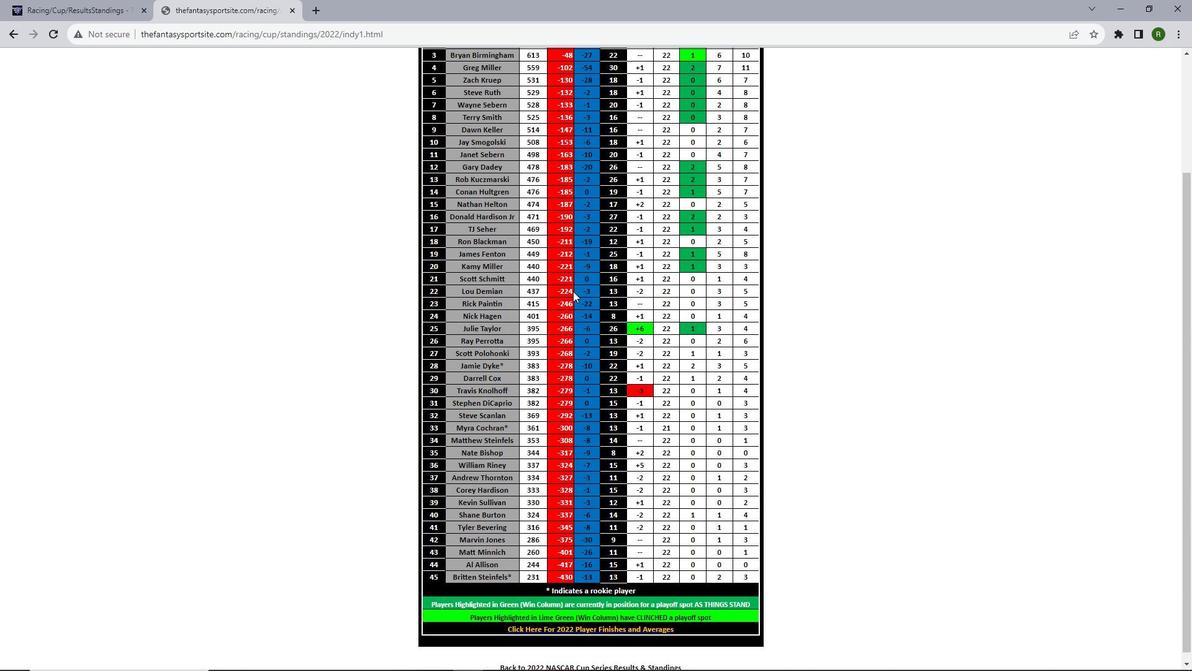 
Action: Mouse scrolled (573, 292) with delta (0, 0)
Screenshot: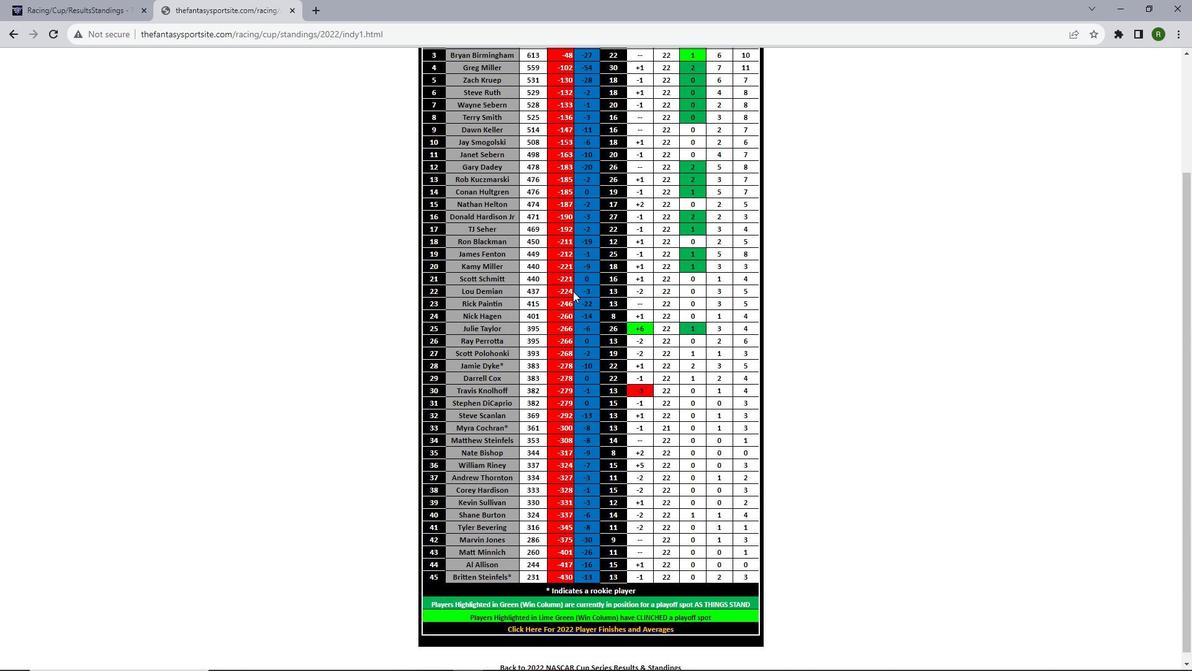 
Action: Mouse scrolled (573, 292) with delta (0, 0)
Screenshot: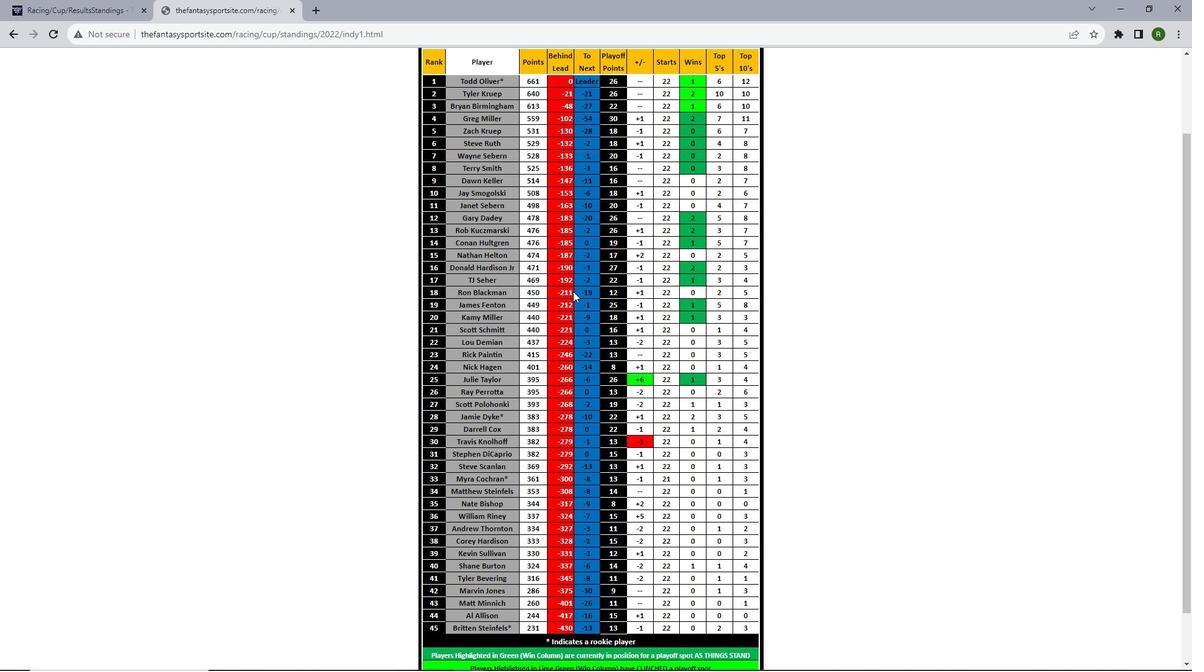 
Action: Mouse scrolled (573, 292) with delta (0, 0)
Screenshot: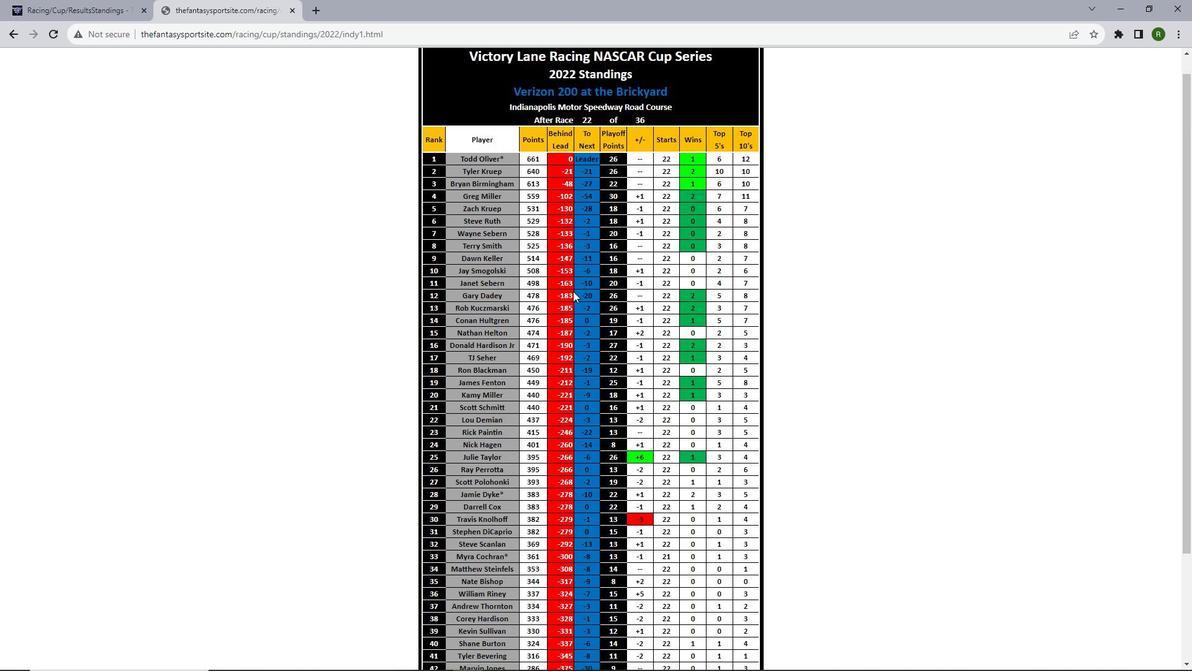 
